 Task: Create New Customer with Customer Name: Catering by RA Sushi, Billing Address Line1: 2775 Fieldcrest Road, Billing Address Line2:  New York, Billing Address Line3:  New York 10005
Action: Mouse moved to (148, 32)
Screenshot: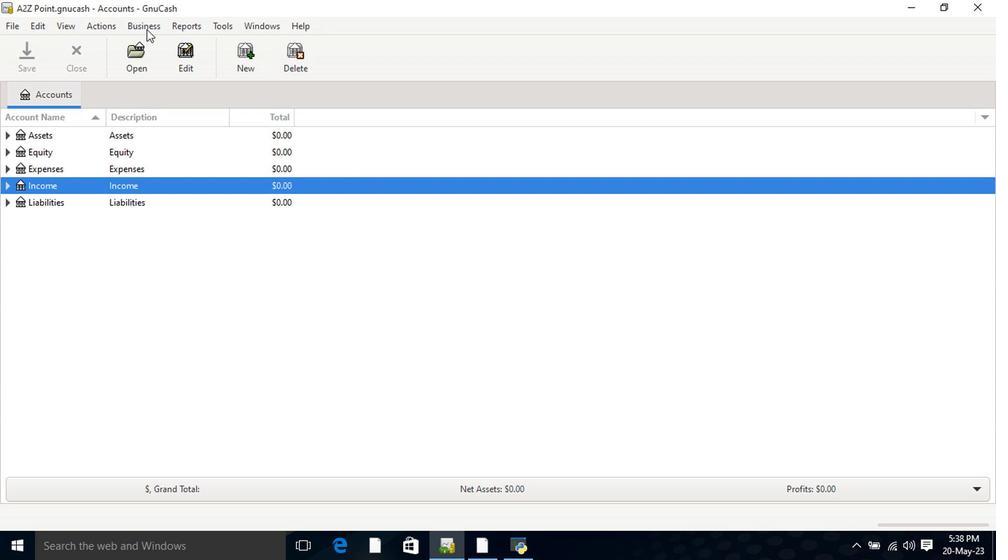 
Action: Mouse pressed left at (148, 32)
Screenshot: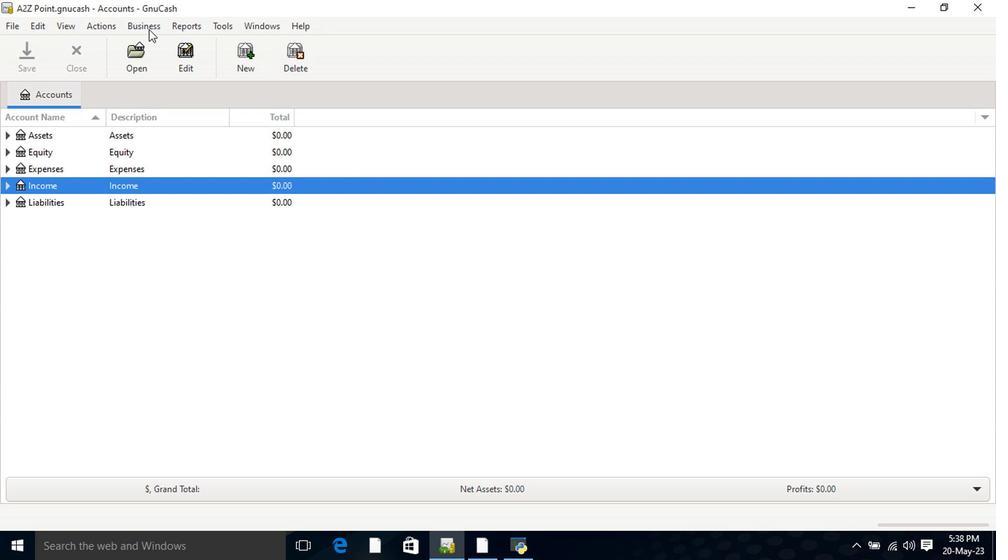 
Action: Mouse moved to (344, 63)
Screenshot: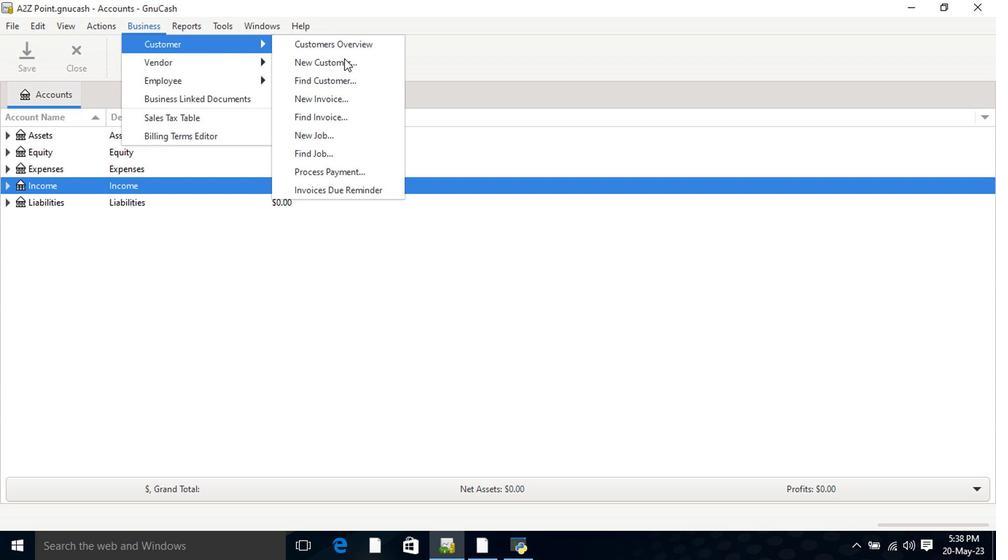 
Action: Mouse pressed left at (344, 63)
Screenshot: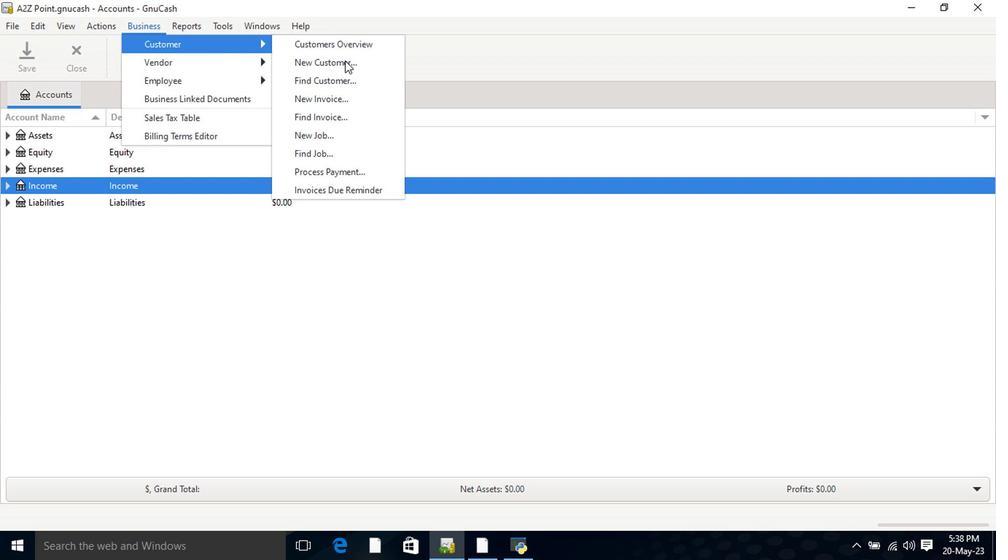 
Action: Mouse moved to (651, 123)
Screenshot: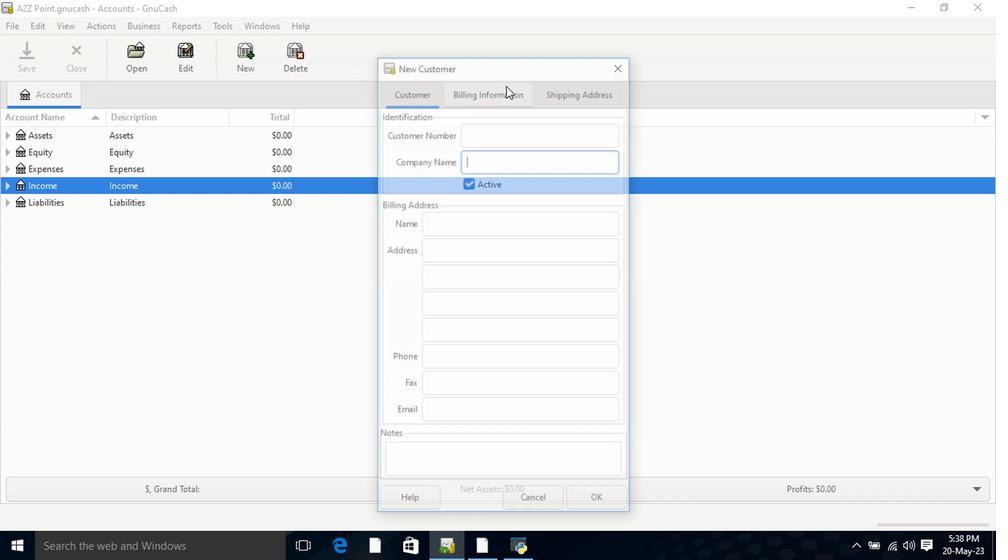 
Action: Key pressed <Key.shift>Catering<Key.space>by<Key.space><Key.shift>RA<Key.space><Key.shift>Sushi<Key.tab><Key.tab><Key.tab>2775<Key.space><Key.shift>Fieldcrest<Key.space><Key.shift>Road<Key.tab><Key.shift>Ne<Key.tab><Key.shift>Ne<Key.tab>
Screenshot: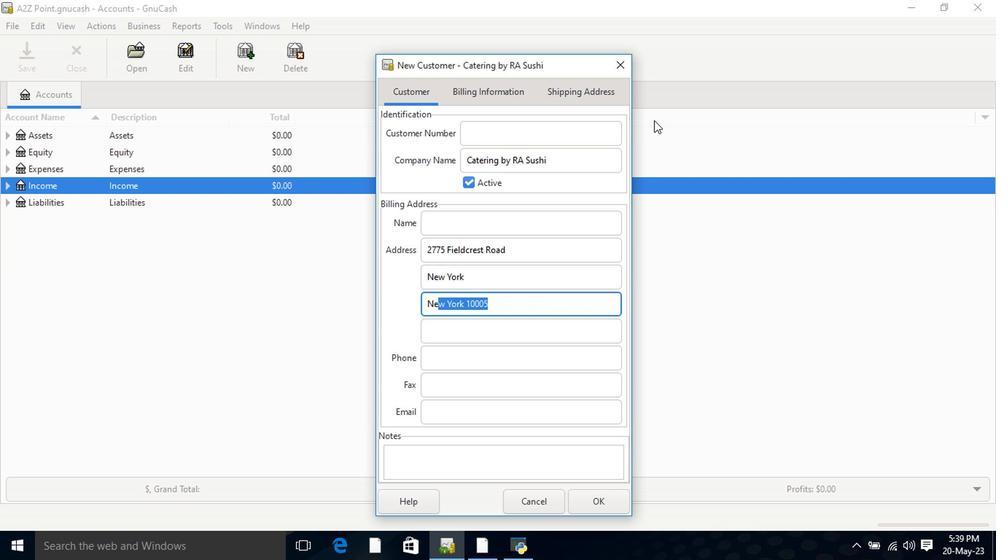 
Action: Mouse moved to (583, 495)
Screenshot: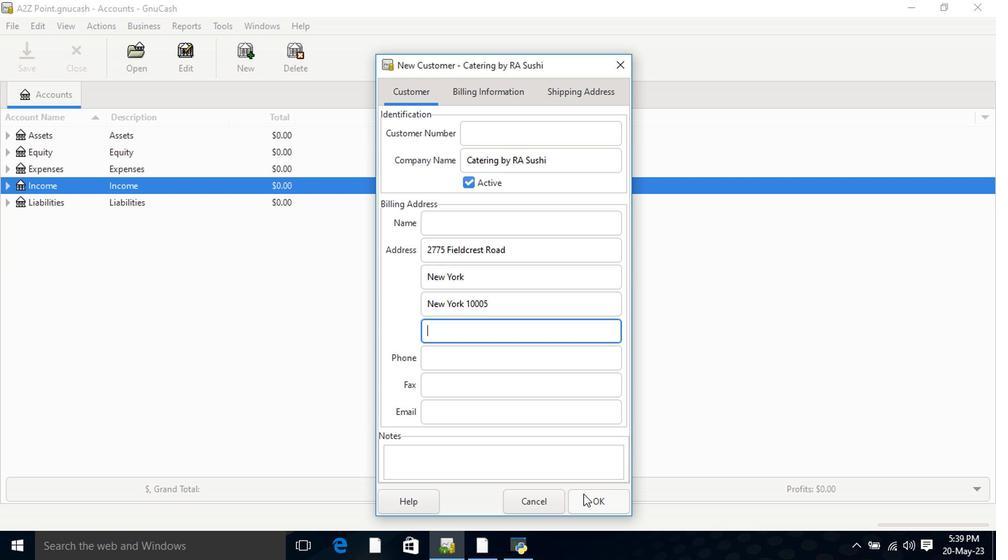 
Action: Mouse pressed left at (583, 495)
Screenshot: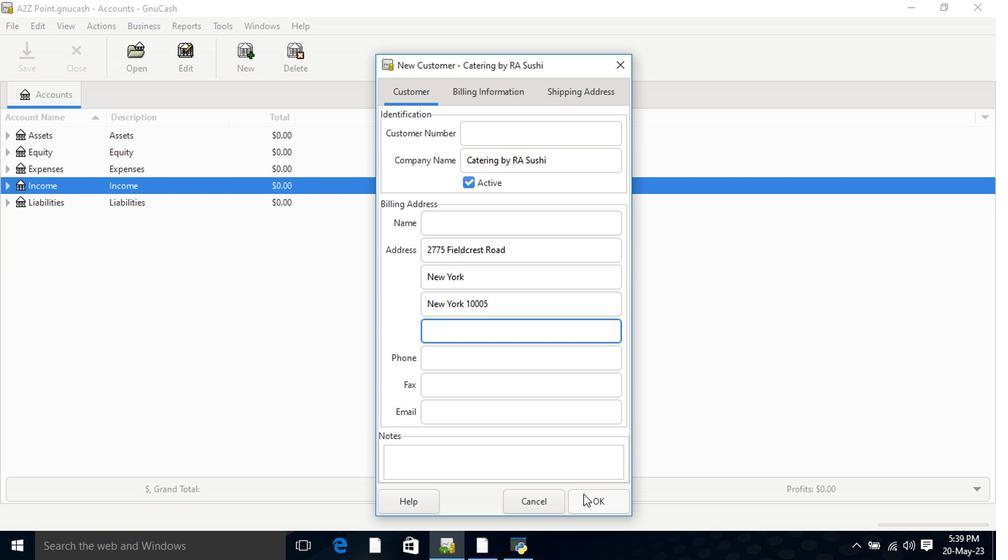 
